 Task: Create a due date automation trigger when advanced on, 2 working days before a card is due add basic without any labels at 11:00 AM.
Action: Mouse moved to (1033, 79)
Screenshot: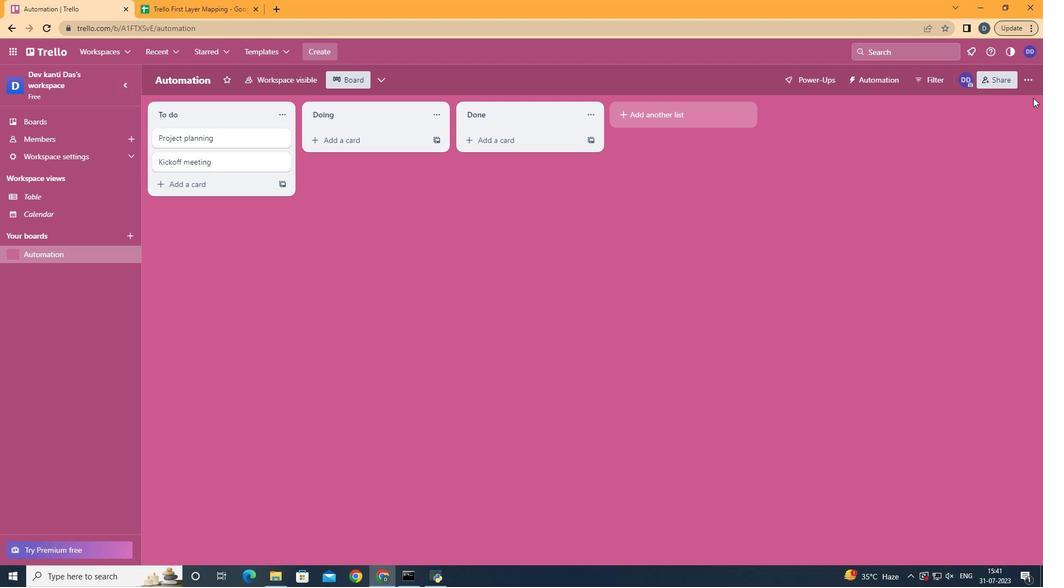 
Action: Mouse pressed left at (1033, 79)
Screenshot: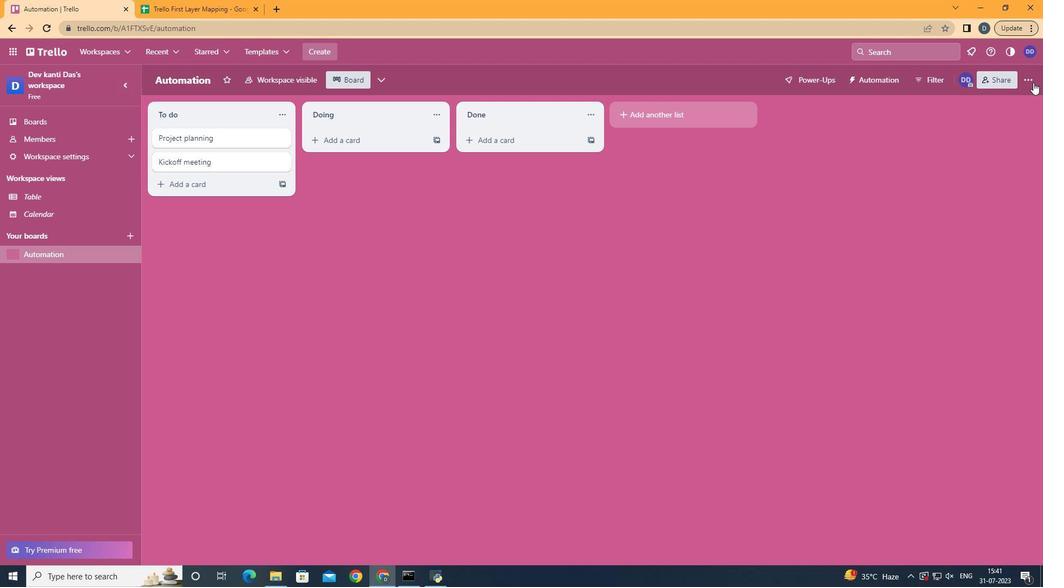 
Action: Mouse moved to (950, 235)
Screenshot: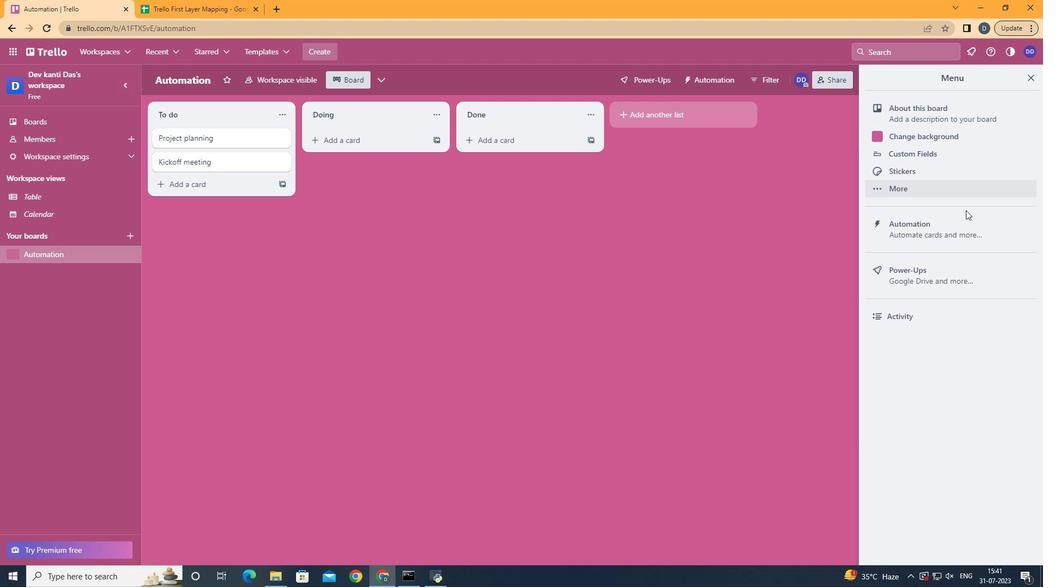 
Action: Mouse pressed left at (950, 235)
Screenshot: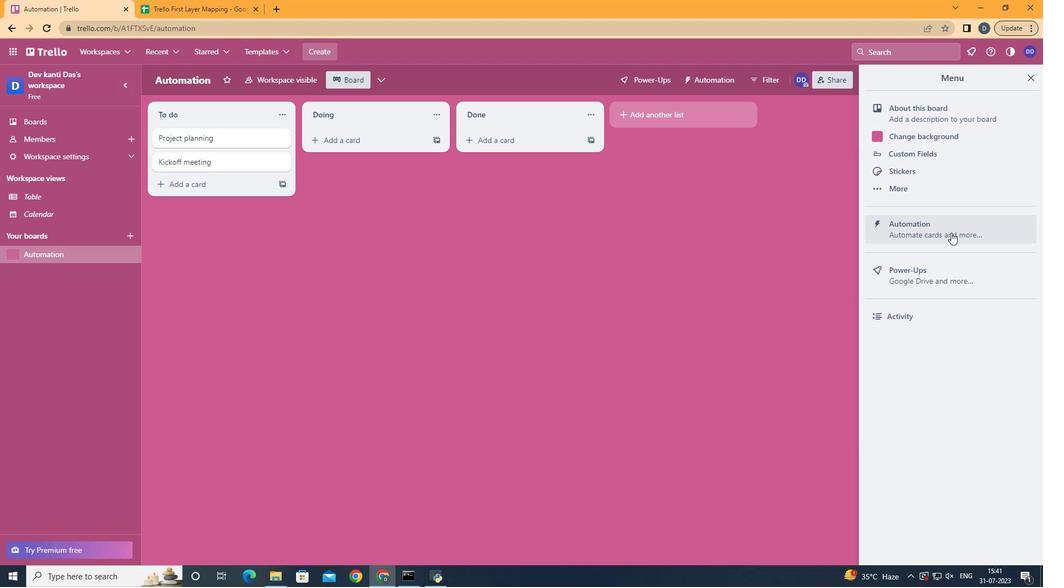 
Action: Mouse moved to (194, 227)
Screenshot: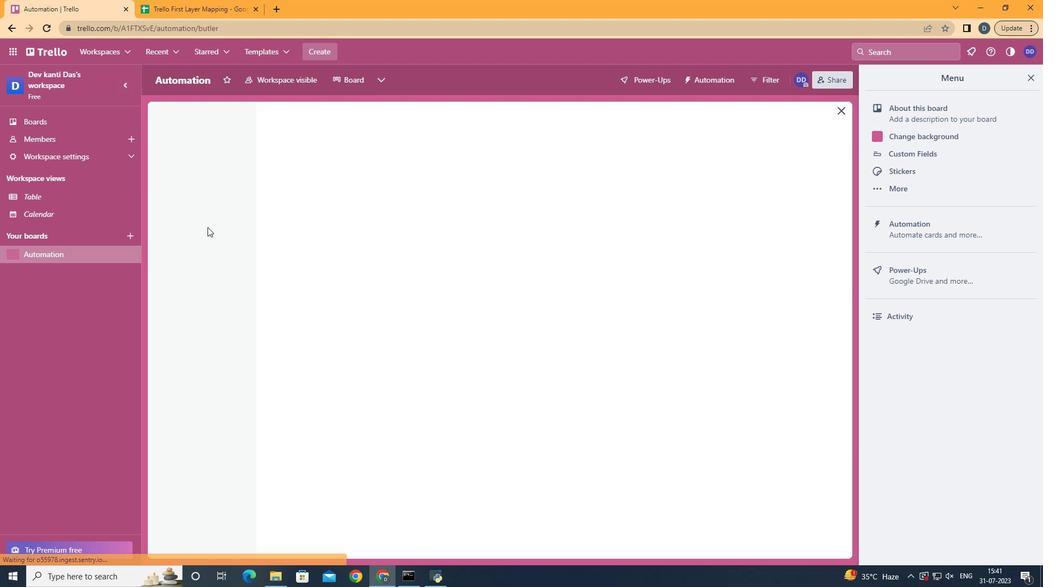 
Action: Mouse pressed left at (194, 227)
Screenshot: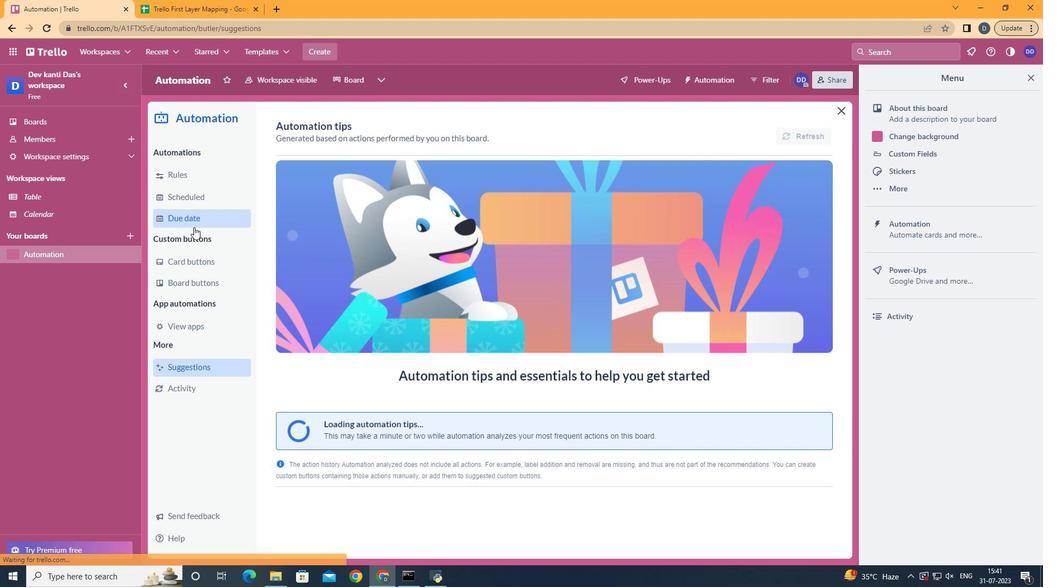 
Action: Mouse moved to (778, 127)
Screenshot: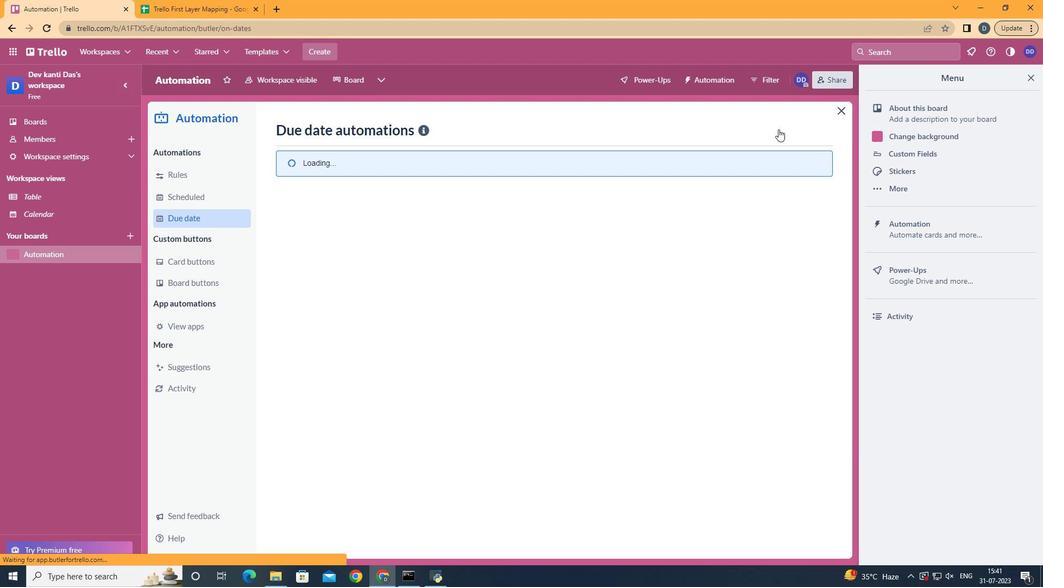 
Action: Mouse pressed left at (778, 127)
Screenshot: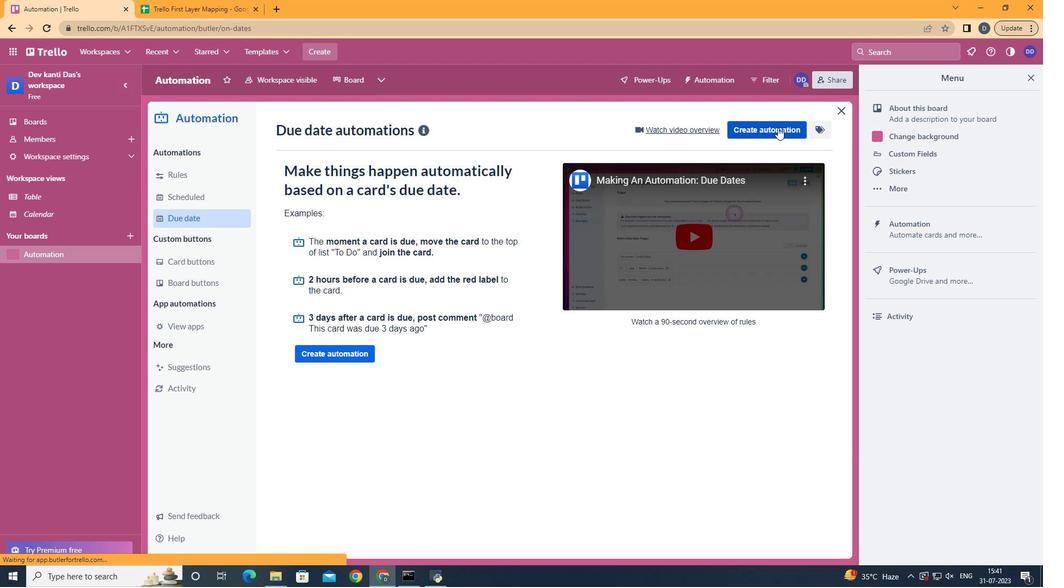 
Action: Mouse moved to (543, 228)
Screenshot: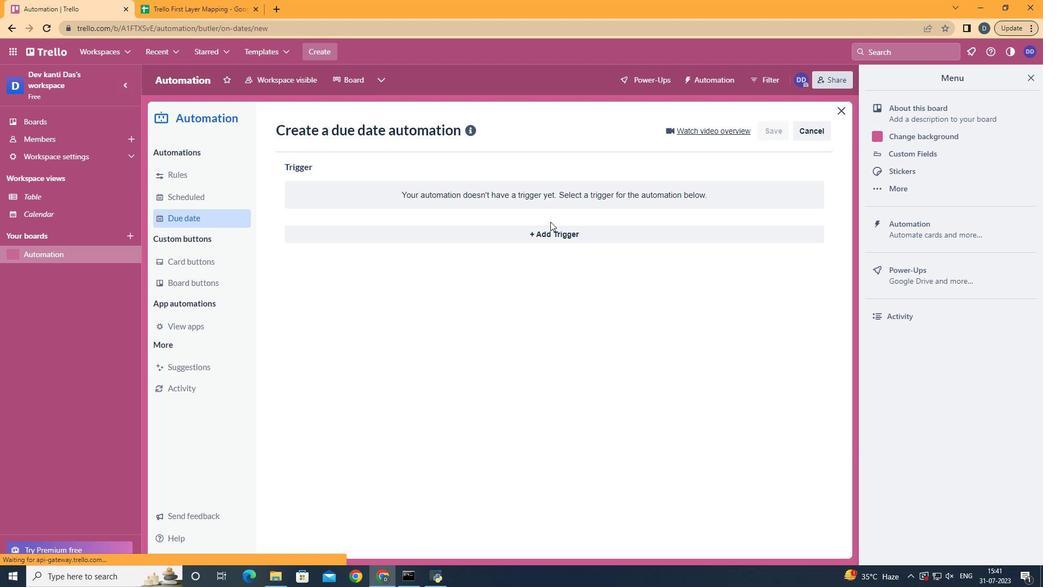 
Action: Mouse pressed left at (543, 228)
Screenshot: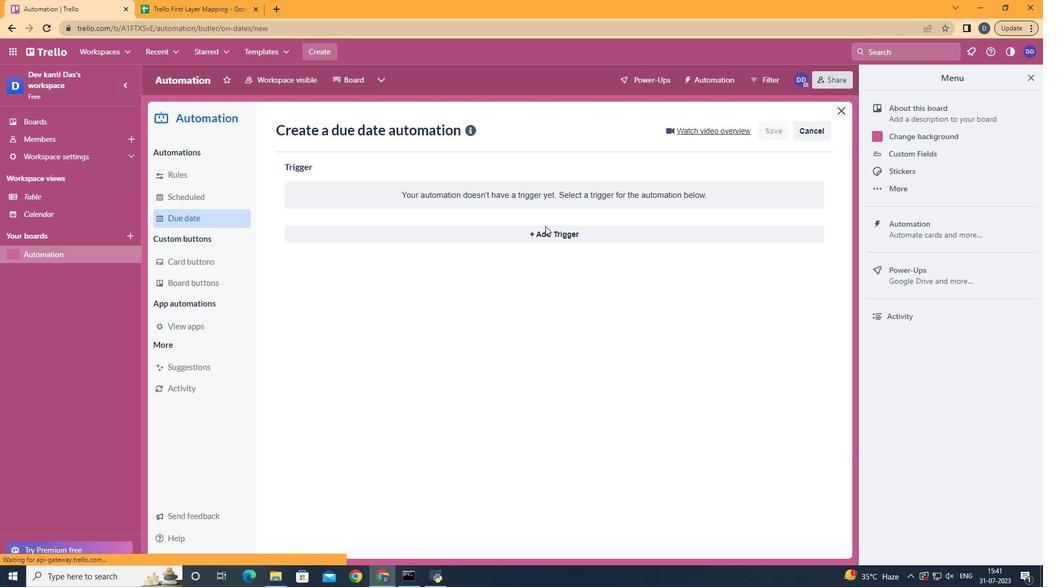 
Action: Mouse moved to (343, 437)
Screenshot: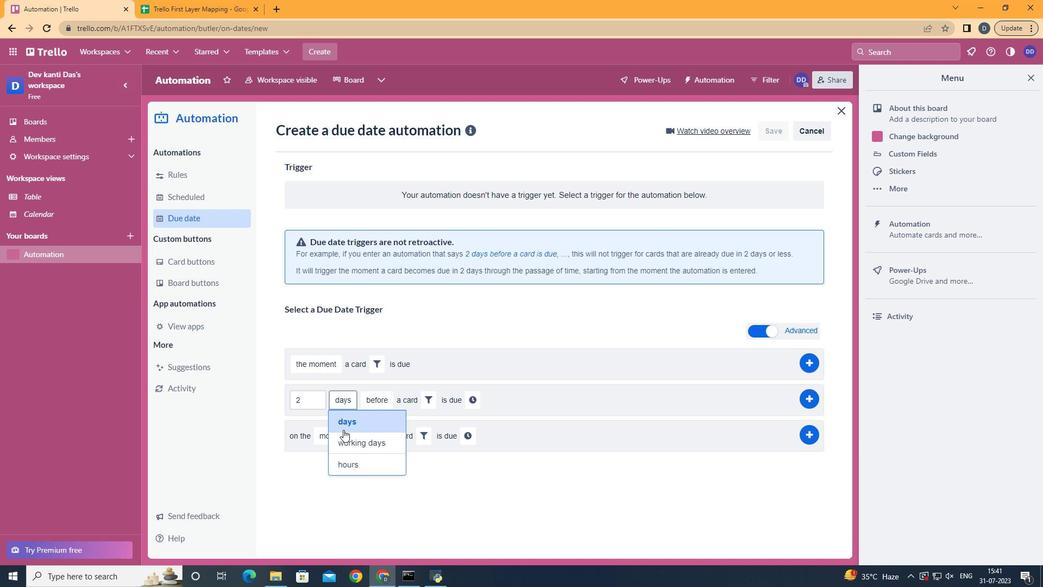 
Action: Mouse pressed left at (343, 437)
Screenshot: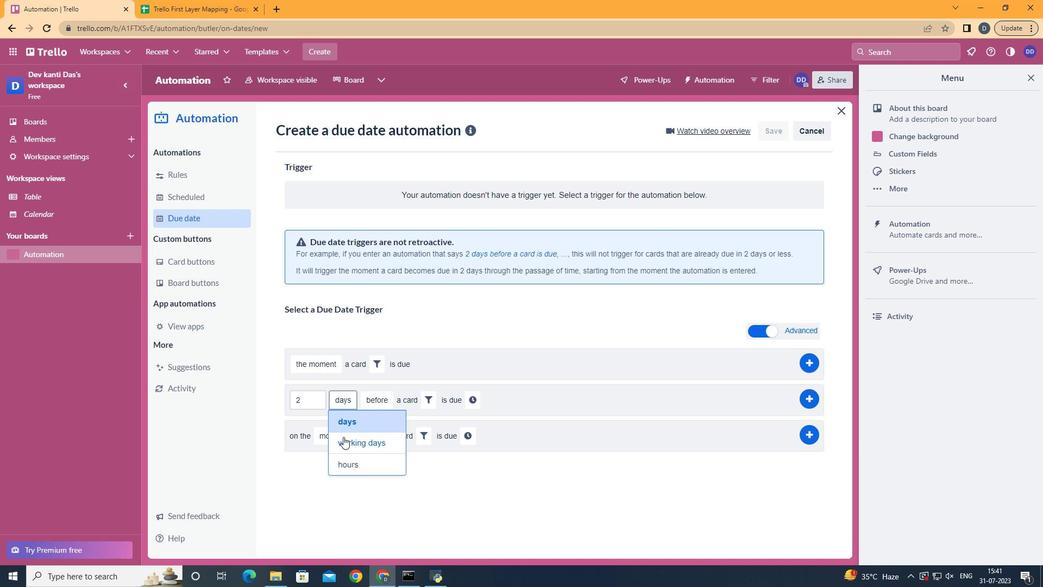 
Action: Mouse moved to (413, 425)
Screenshot: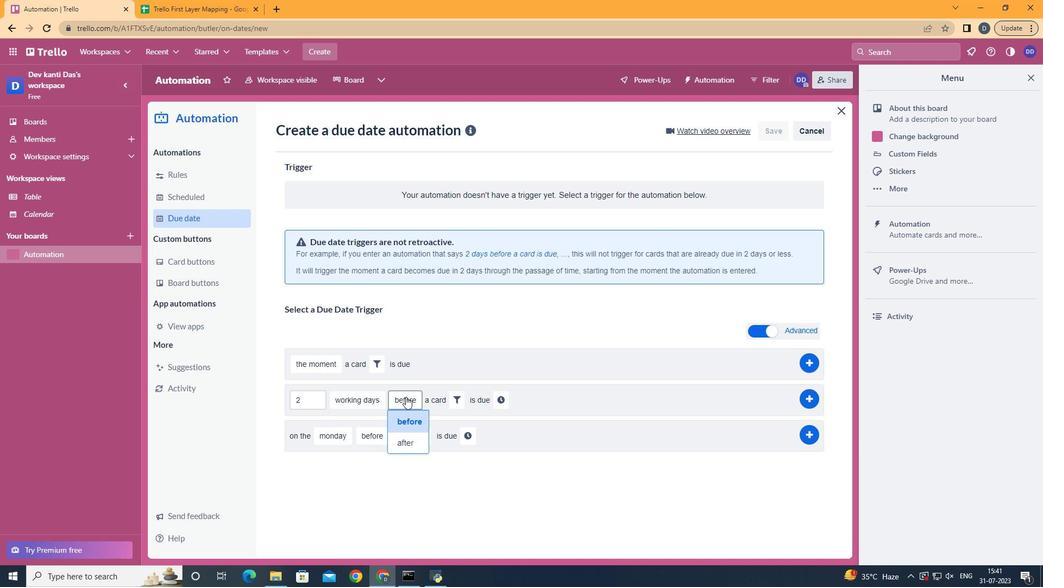 
Action: Mouse pressed left at (413, 425)
Screenshot: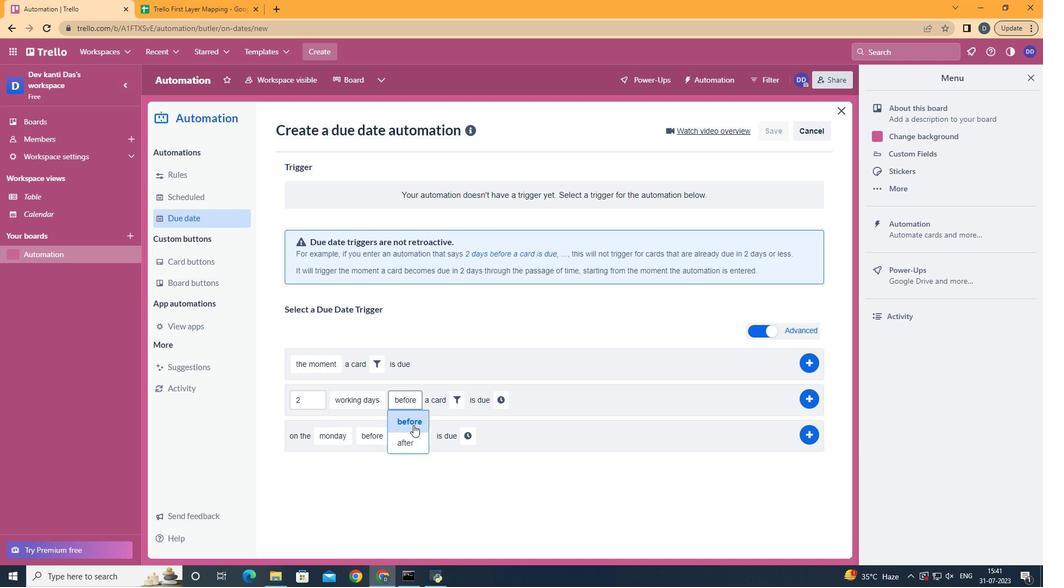
Action: Mouse moved to (460, 402)
Screenshot: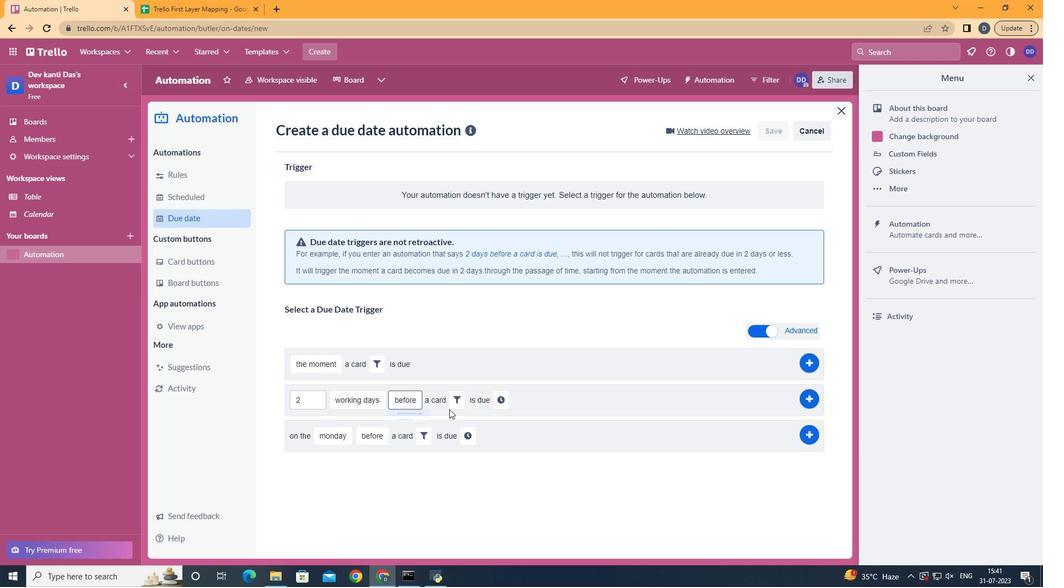 
Action: Mouse pressed left at (460, 402)
Screenshot: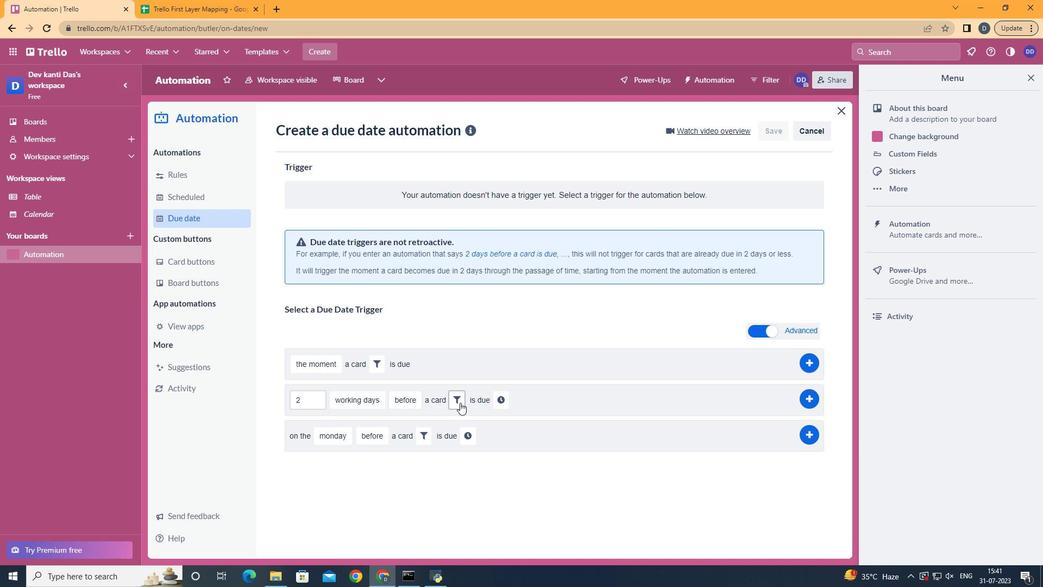 
Action: Mouse moved to (488, 482)
Screenshot: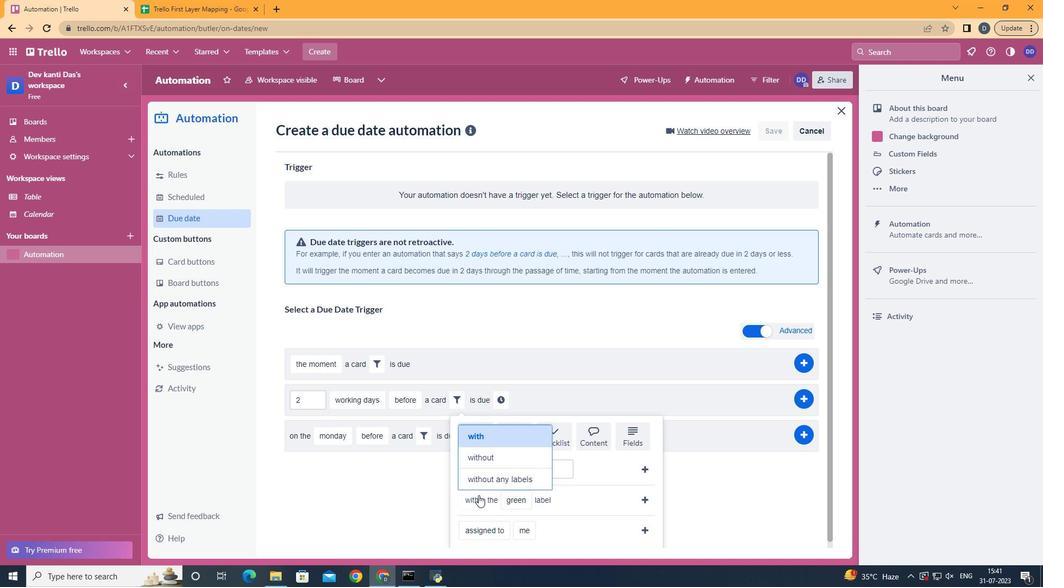 
Action: Mouse pressed left at (488, 482)
Screenshot: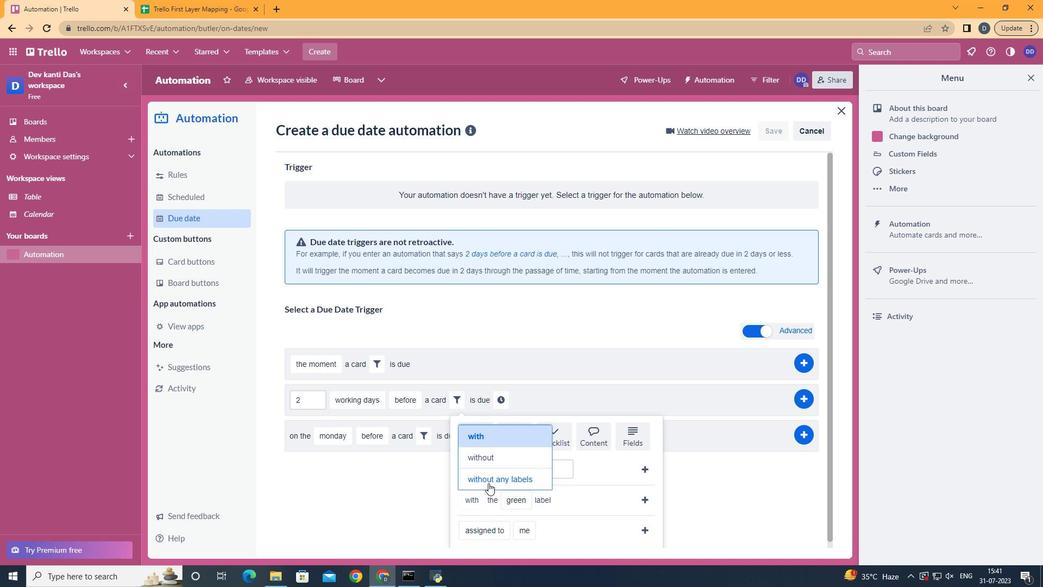 
Action: Mouse moved to (640, 498)
Screenshot: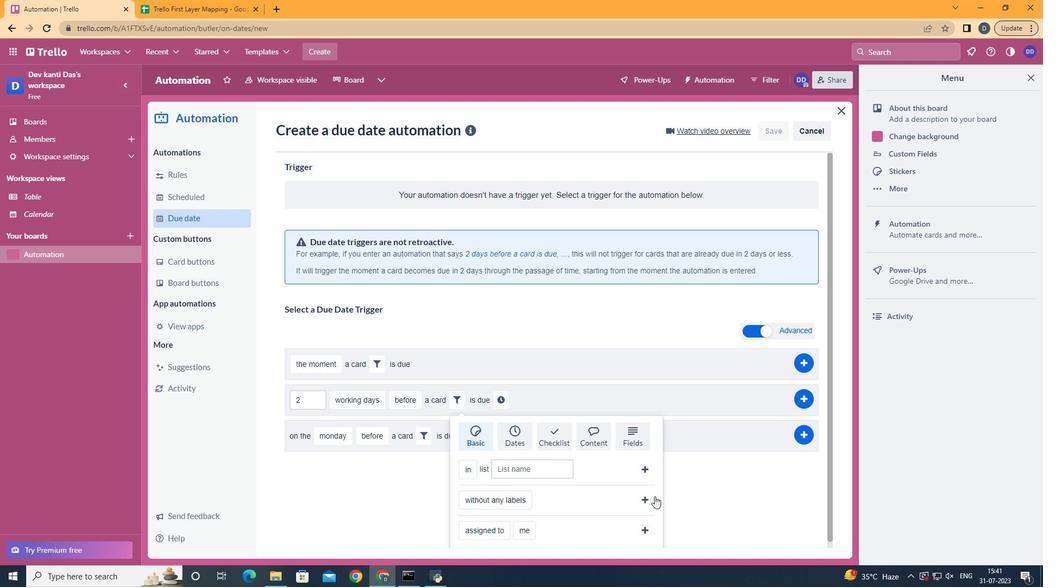
Action: Mouse pressed left at (640, 498)
Screenshot: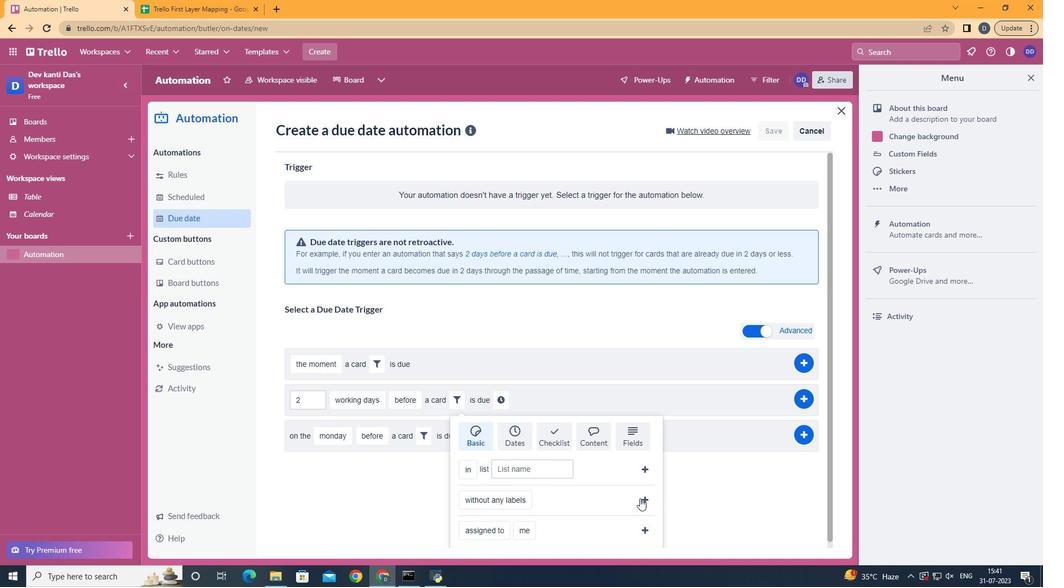 
Action: Mouse moved to (595, 397)
Screenshot: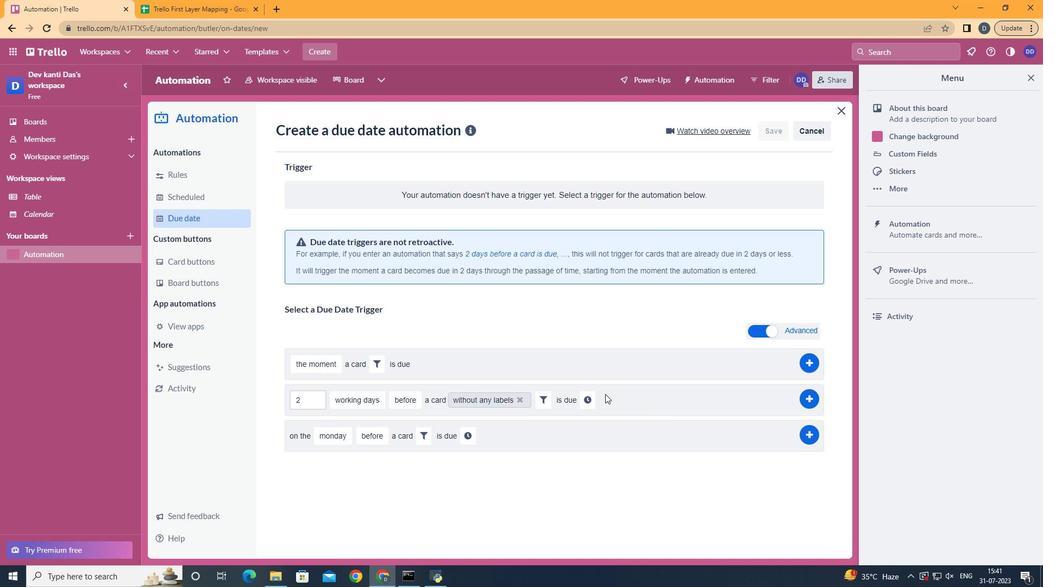 
Action: Mouse pressed left at (595, 397)
Screenshot: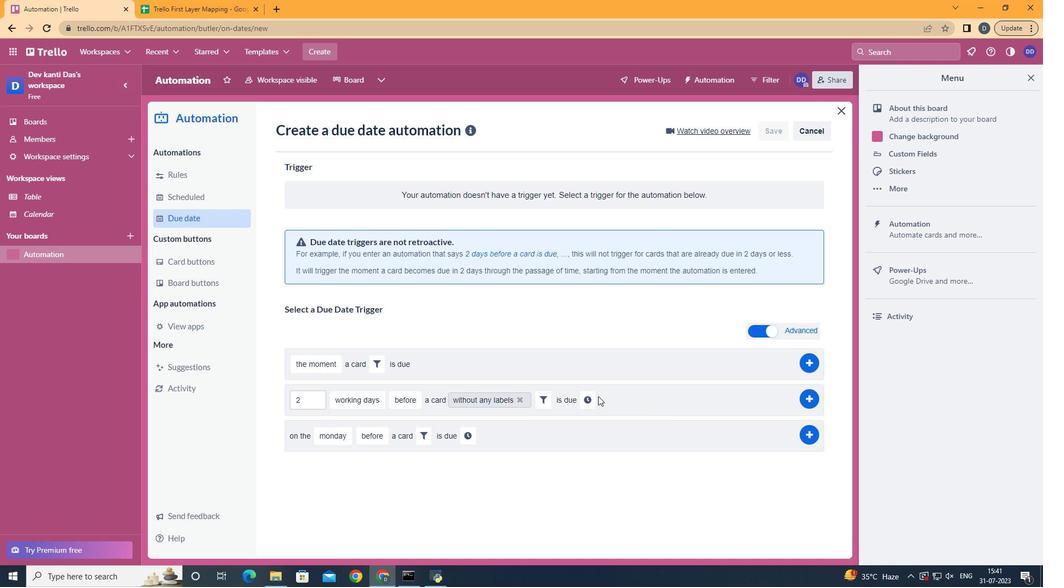 
Action: Mouse moved to (609, 397)
Screenshot: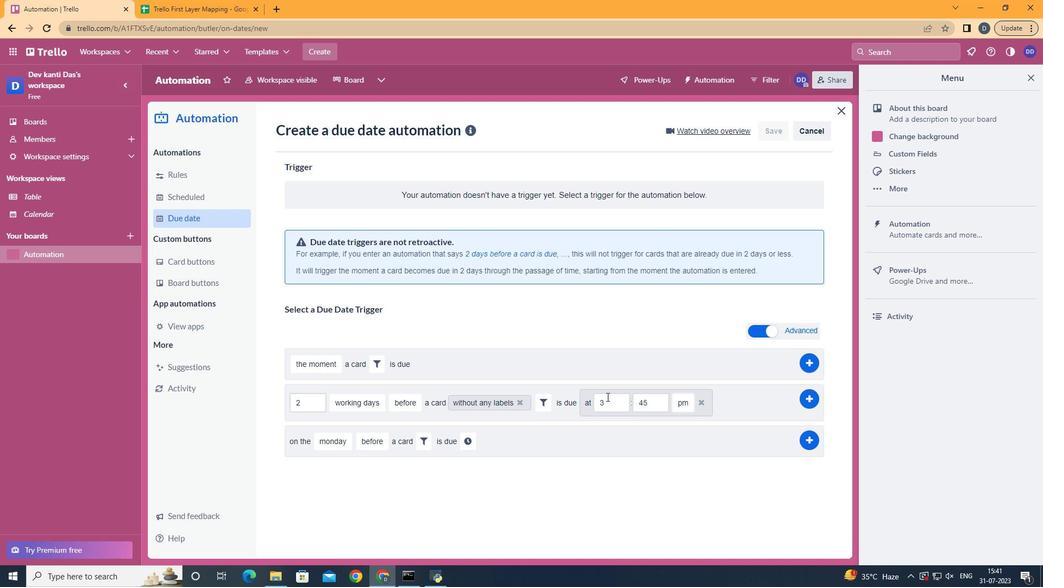 
Action: Mouse pressed left at (609, 397)
Screenshot: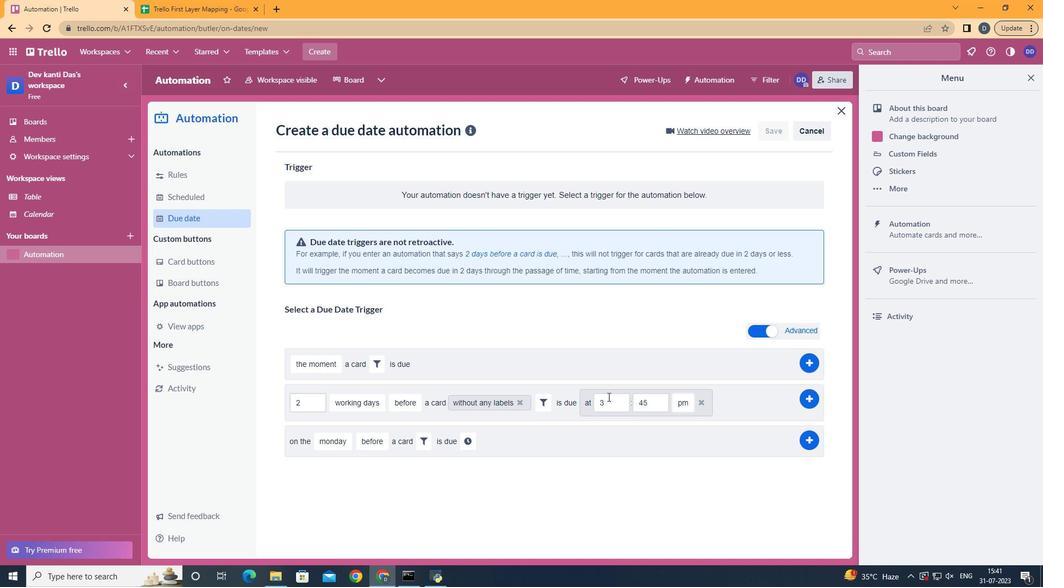 
Action: Key pressed <Key.backspace>11
Screenshot: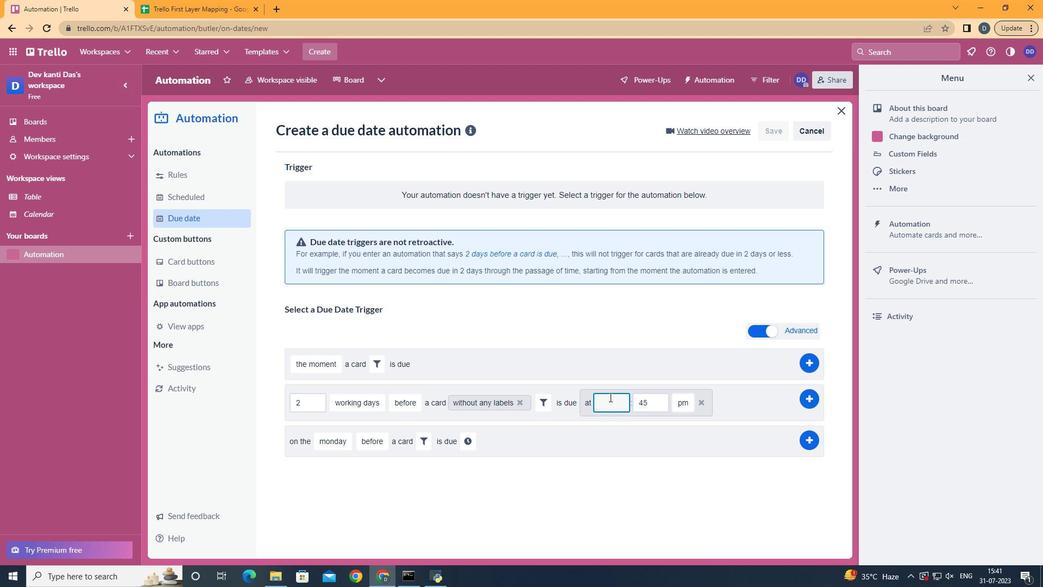
Action: Mouse moved to (659, 401)
Screenshot: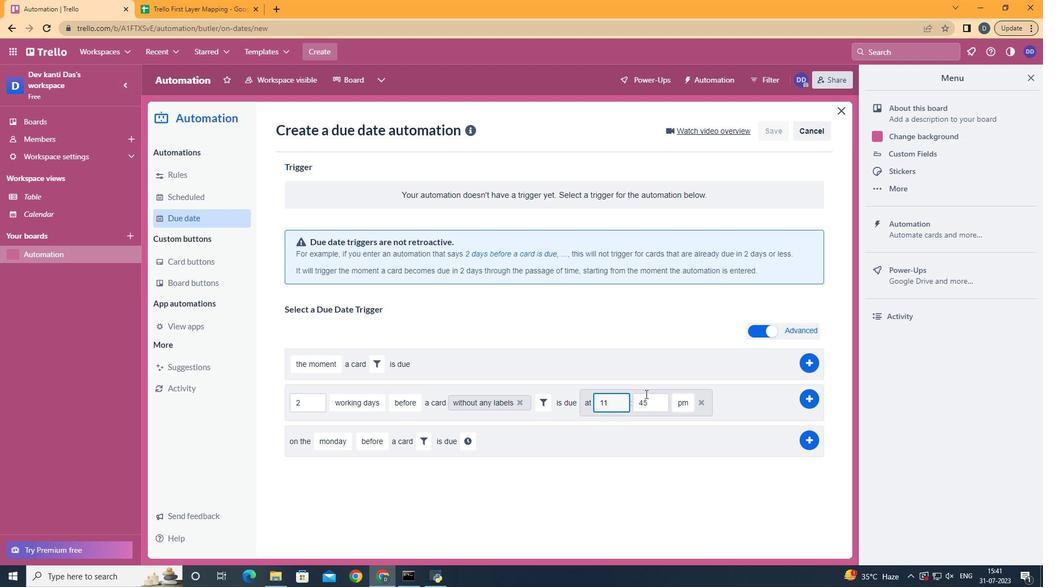
Action: Mouse pressed left at (659, 401)
Screenshot: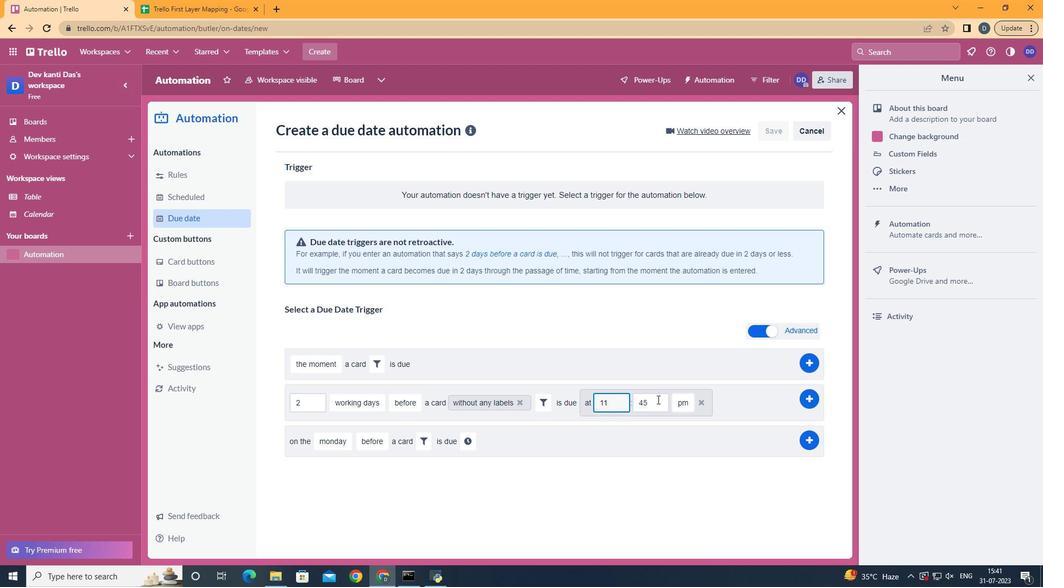 
Action: Key pressed <Key.backspace><Key.backspace>00
Screenshot: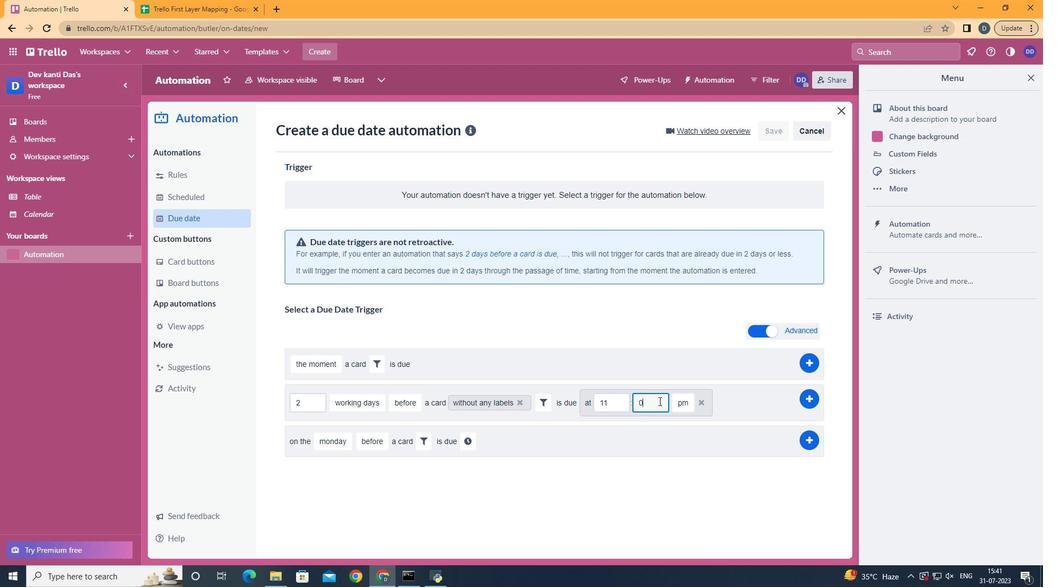 
Action: Mouse moved to (682, 421)
Screenshot: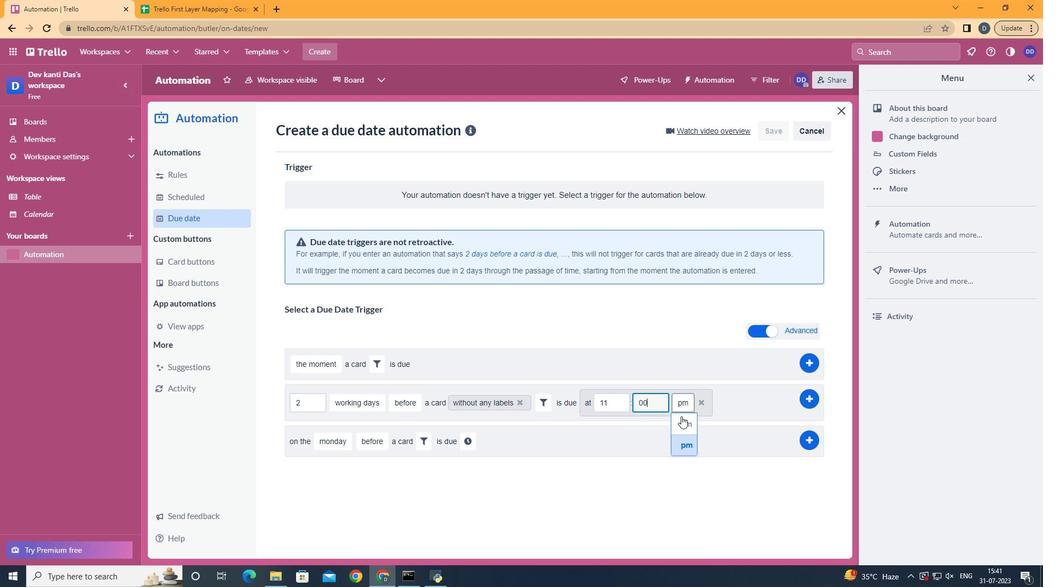 
Action: Mouse pressed left at (682, 421)
Screenshot: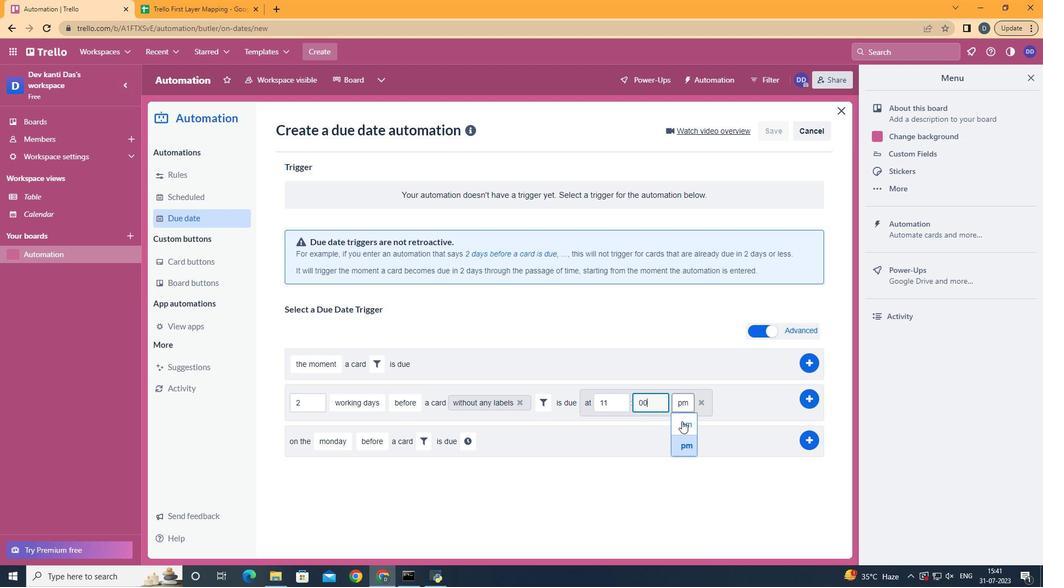 
Action: Mouse moved to (811, 399)
Screenshot: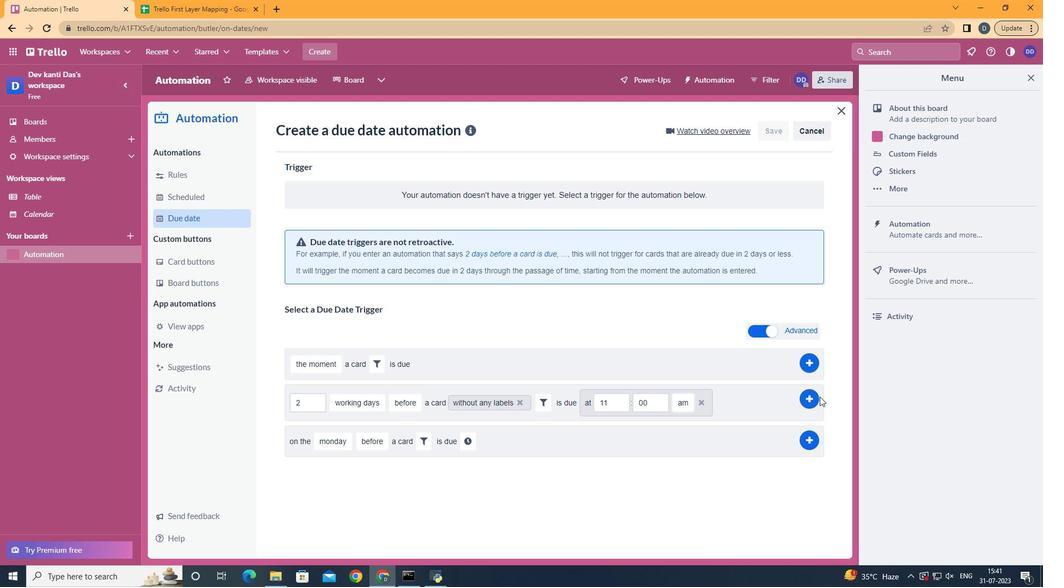 
Action: Mouse pressed left at (811, 399)
Screenshot: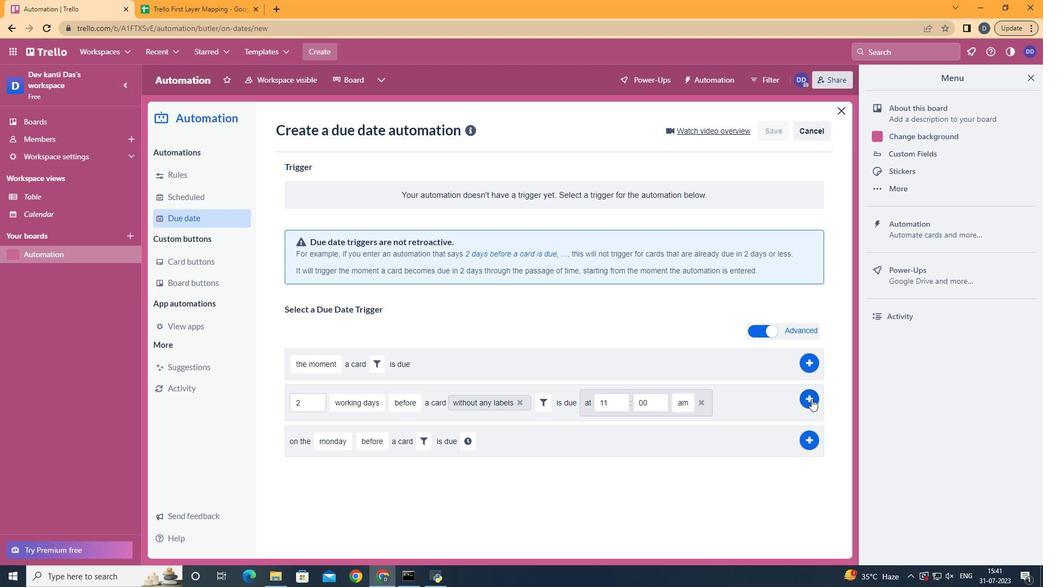 
Action: Mouse moved to (560, 245)
Screenshot: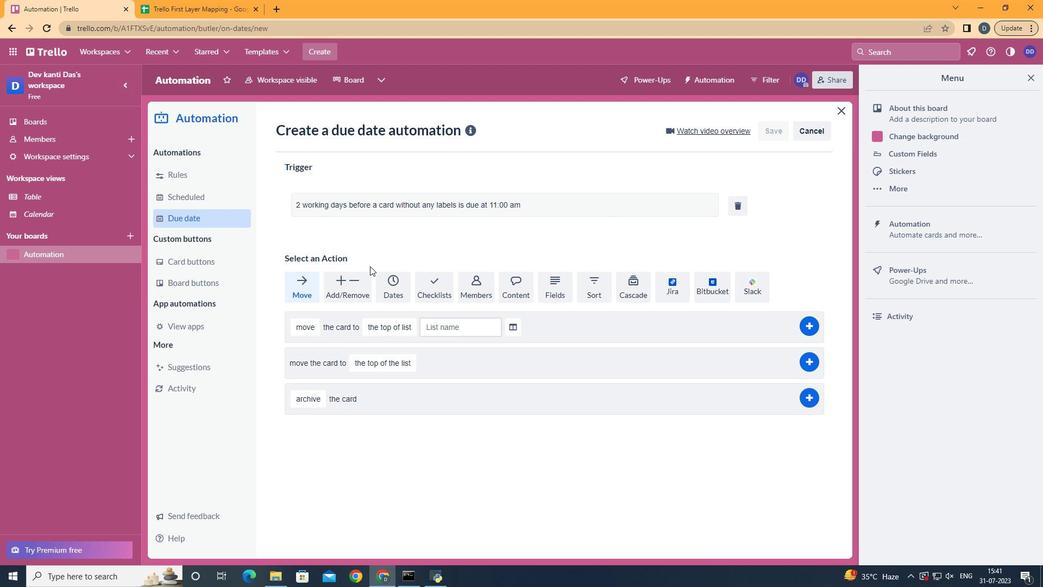 
